 Task: Write the post"Continue to study and learn new skills".
Action: Mouse moved to (422, 108)
Screenshot: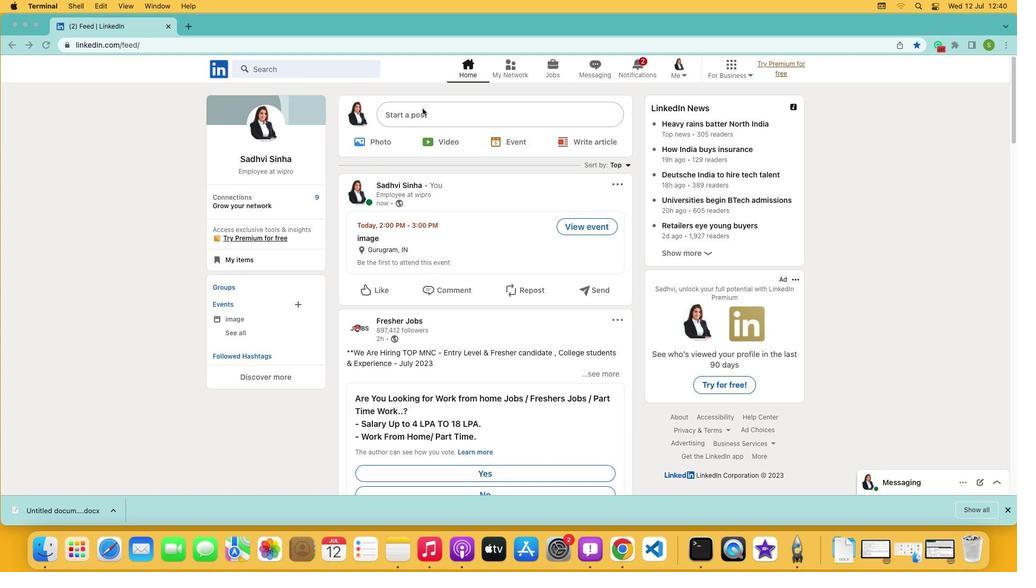 
Action: Mouse pressed left at (422, 108)
Screenshot: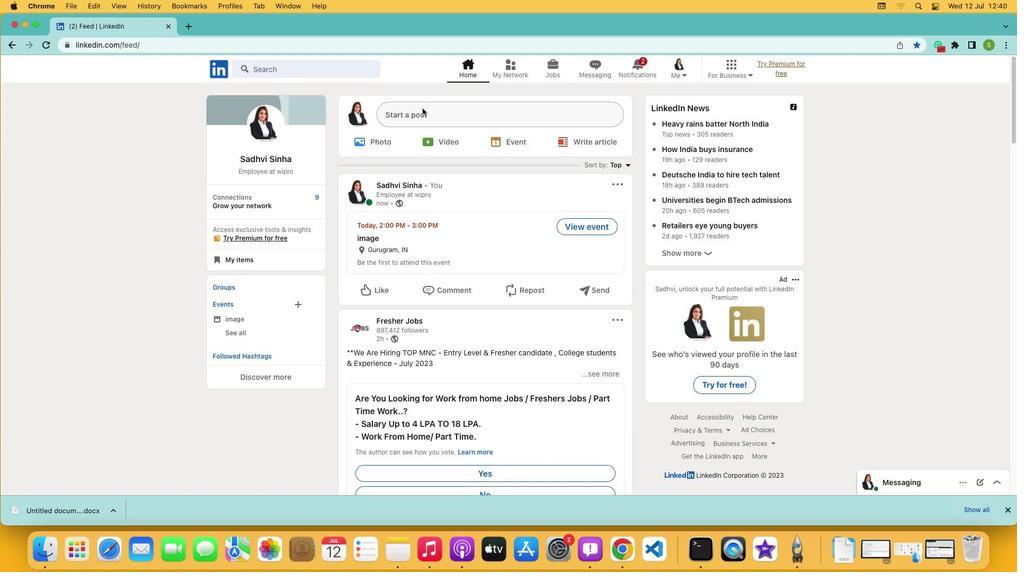 
Action: Mouse pressed left at (422, 108)
Screenshot: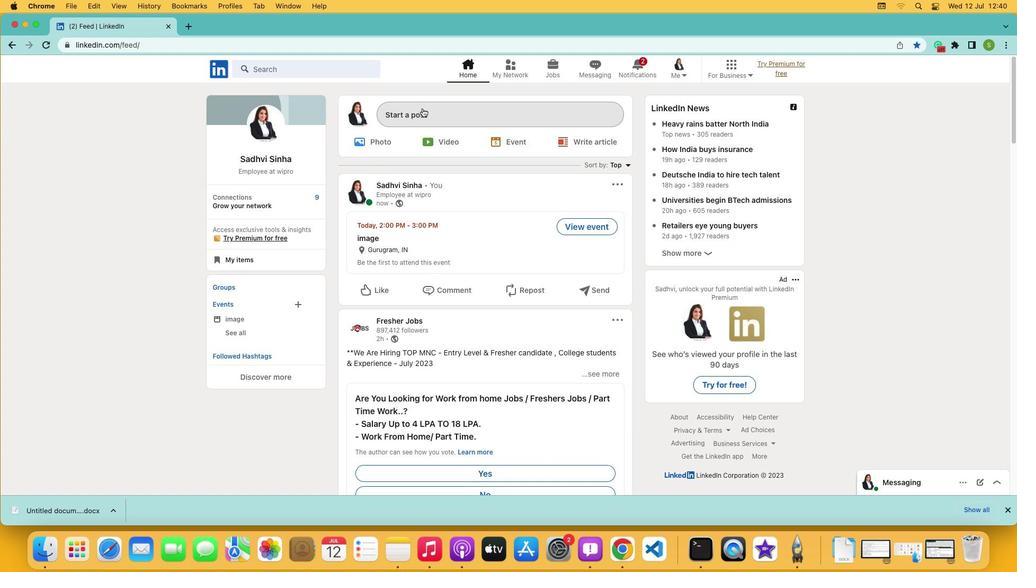 
Action: Mouse moved to (413, 317)
Screenshot: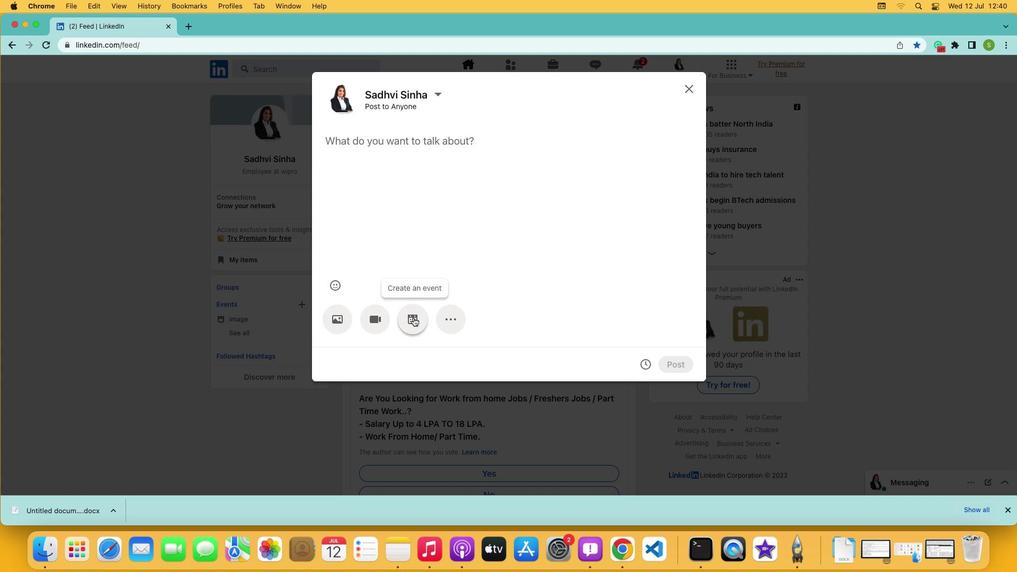 
Action: Mouse pressed left at (413, 317)
Screenshot: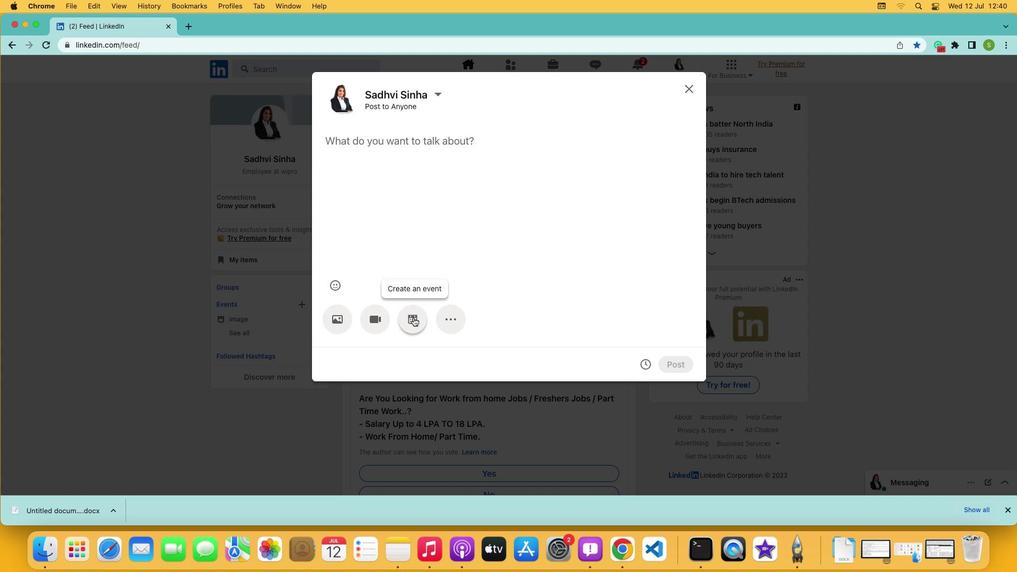 
Action: Mouse moved to (419, 363)
Screenshot: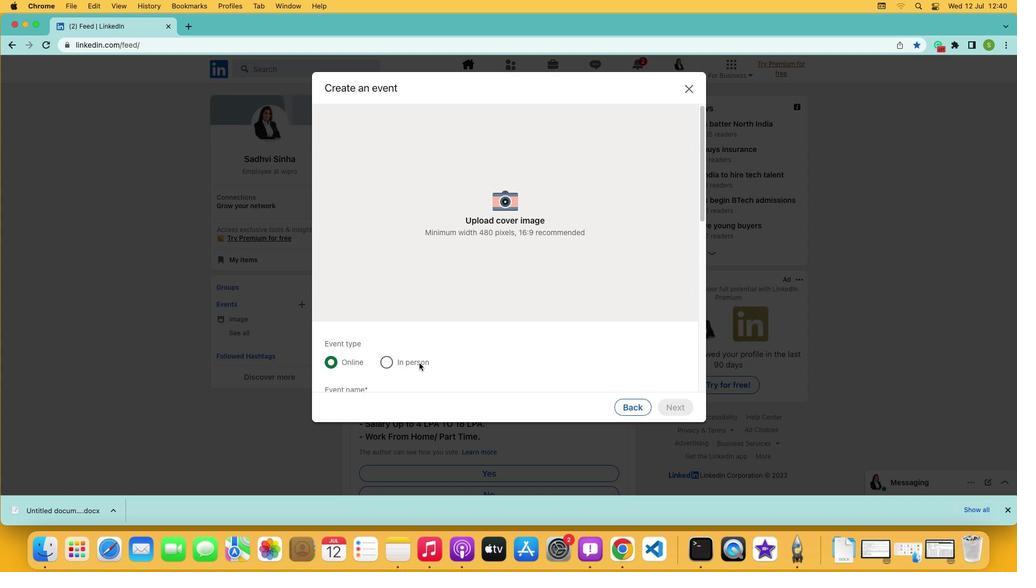 
Action: Mouse scrolled (419, 363) with delta (0, 0)
Screenshot: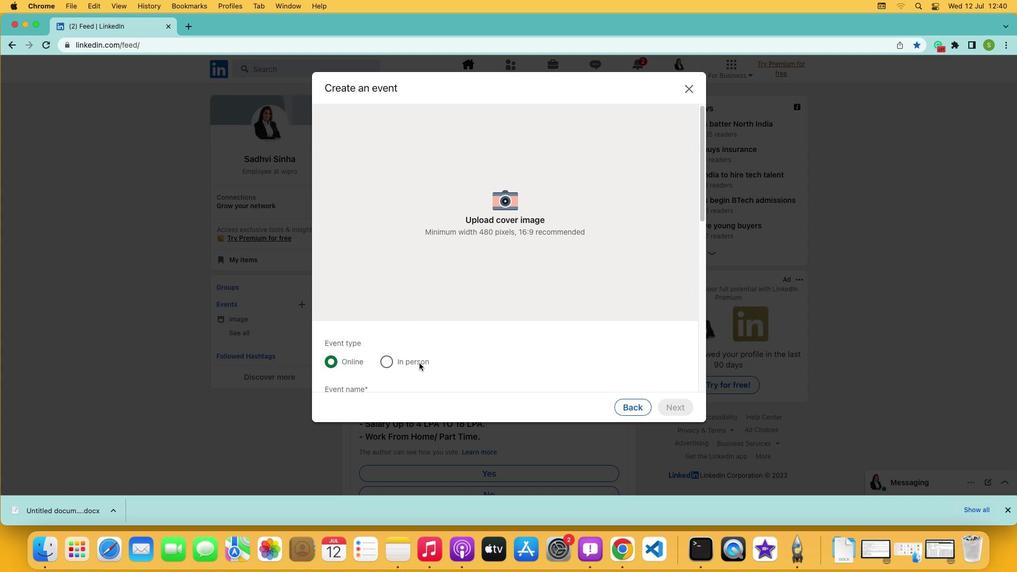
Action: Mouse scrolled (419, 363) with delta (0, 0)
Screenshot: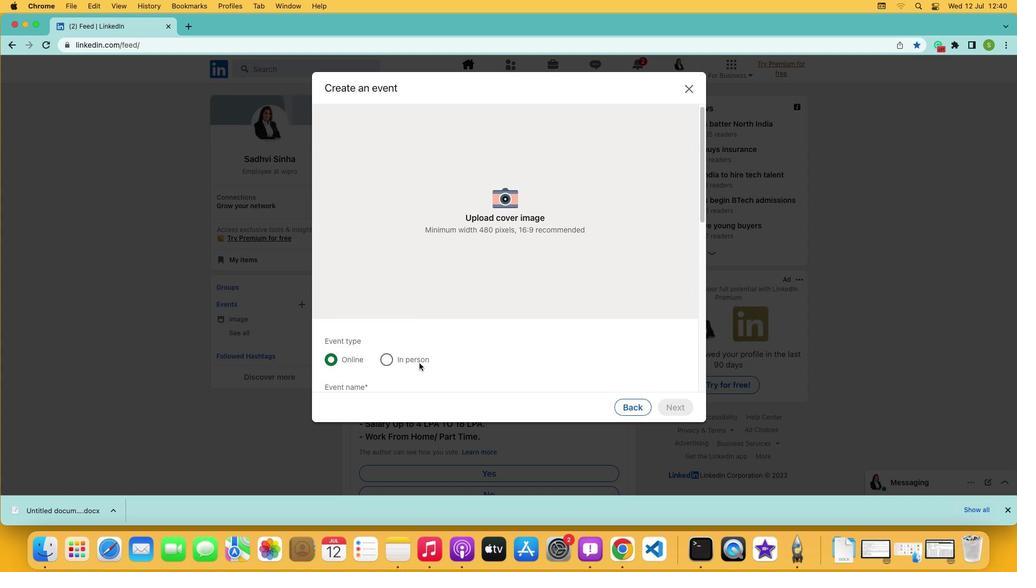 
Action: Mouse scrolled (419, 363) with delta (0, 0)
Screenshot: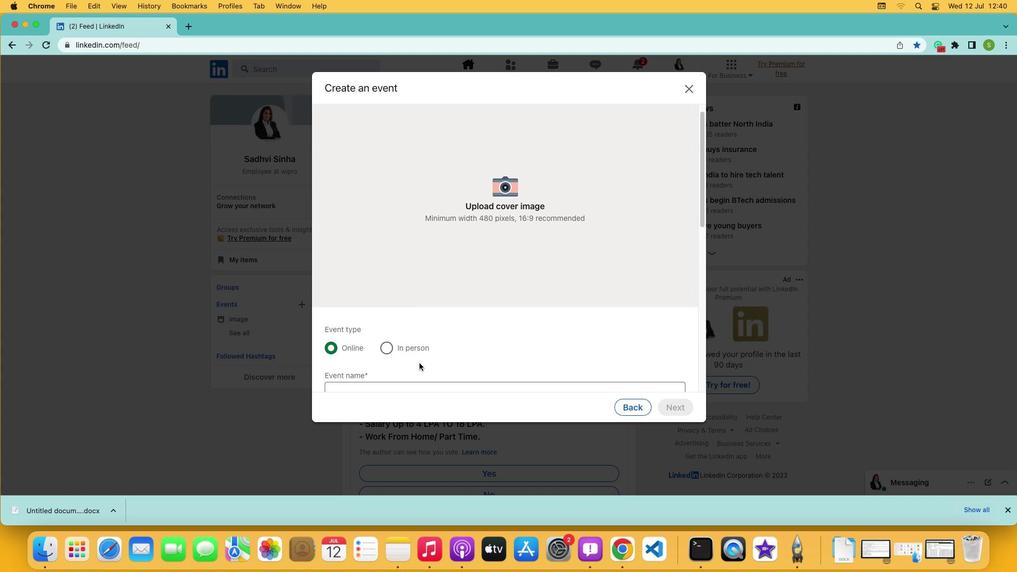 
Action: Mouse moved to (419, 367)
Screenshot: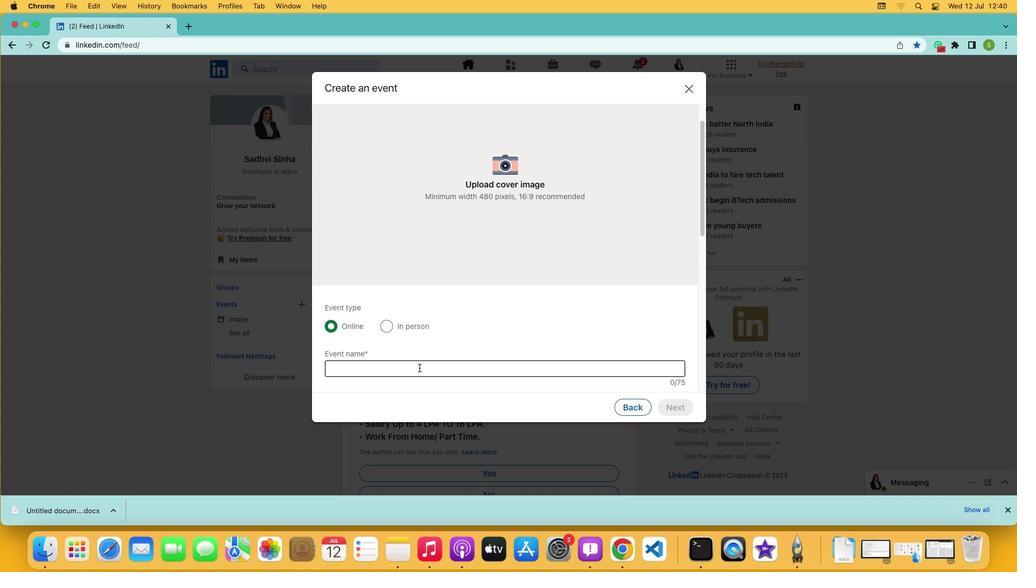 
Action: Mouse pressed left at (419, 367)
Screenshot: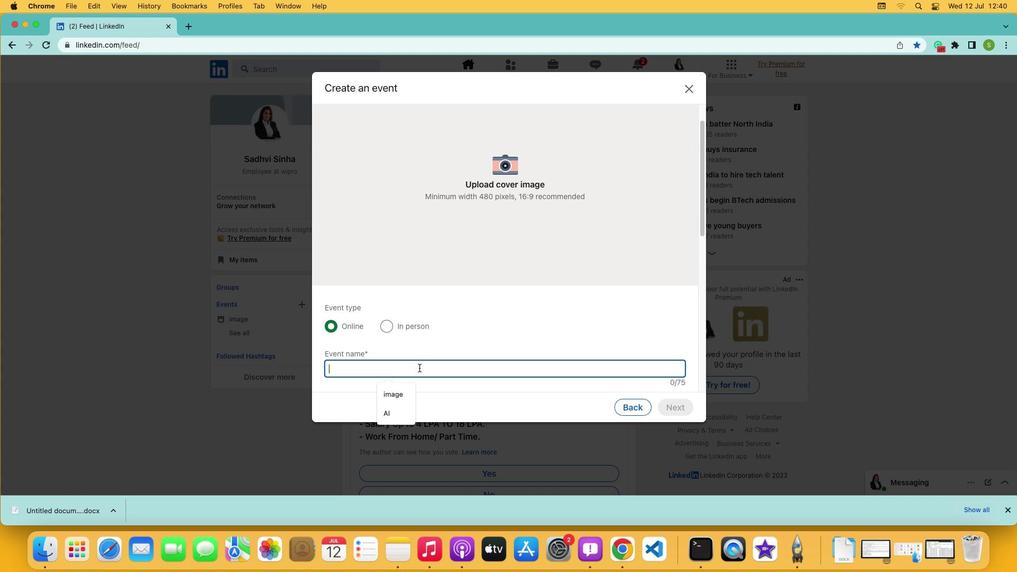 
Action: Mouse moved to (399, 395)
Screenshot: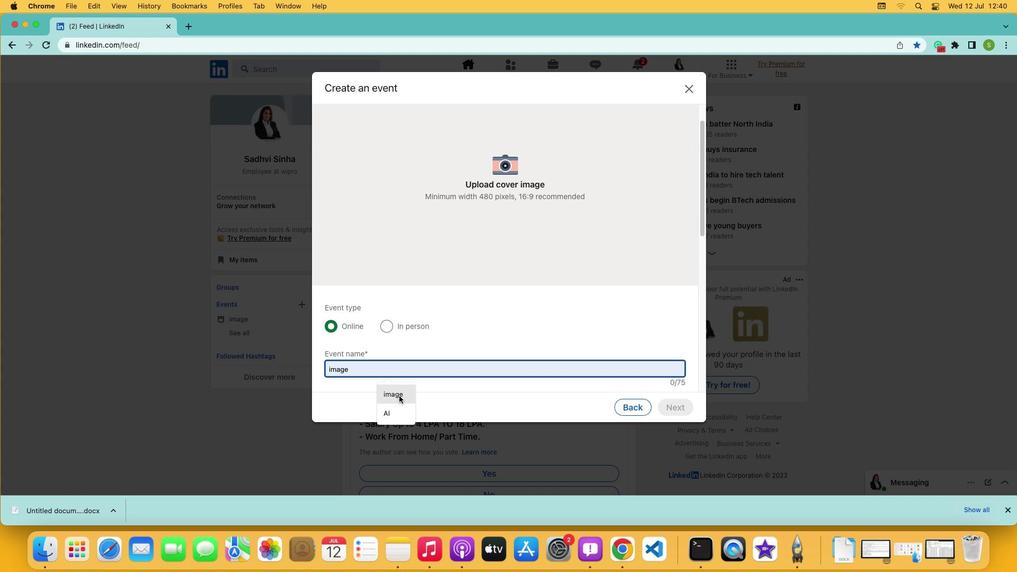 
Action: Mouse pressed left at (399, 395)
Screenshot: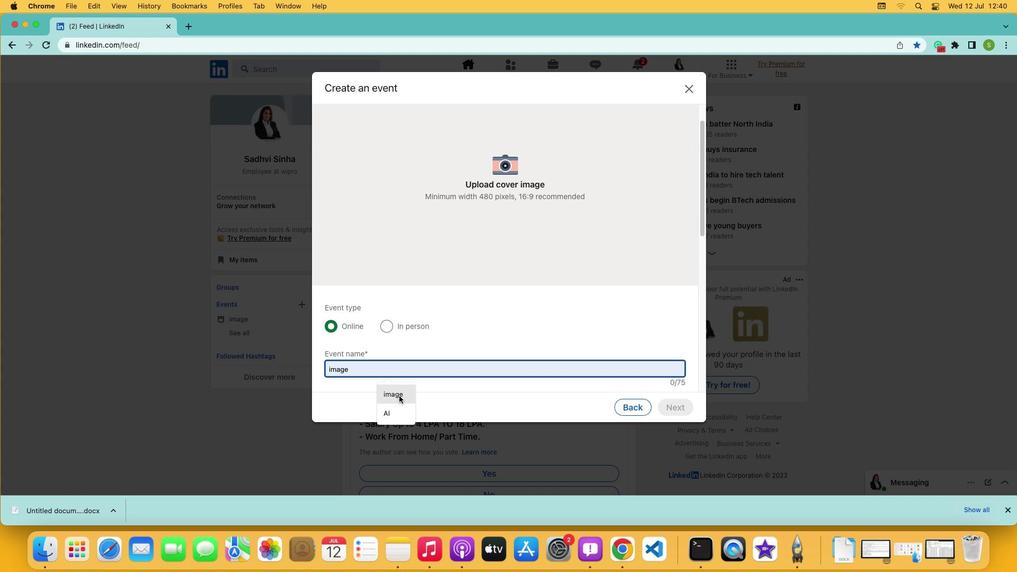 
Action: Mouse moved to (673, 411)
Screenshot: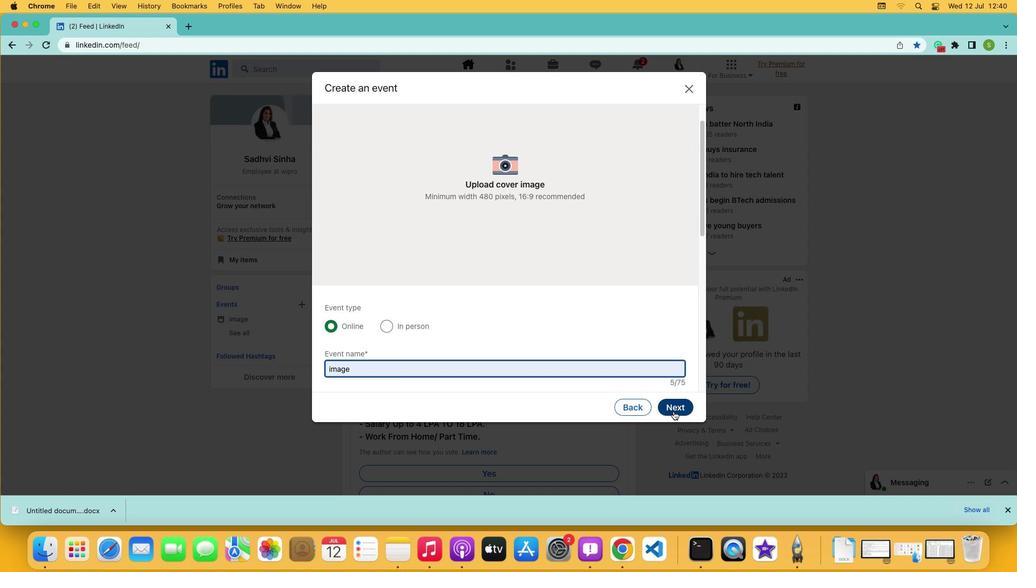 
Action: Mouse pressed left at (673, 411)
Screenshot: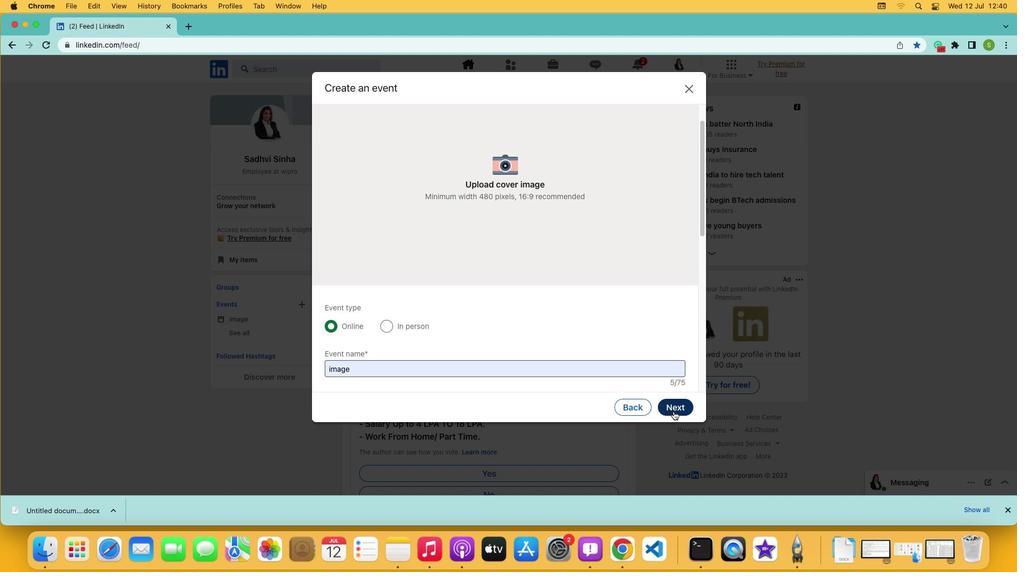 
Action: Mouse moved to (405, 142)
Screenshot: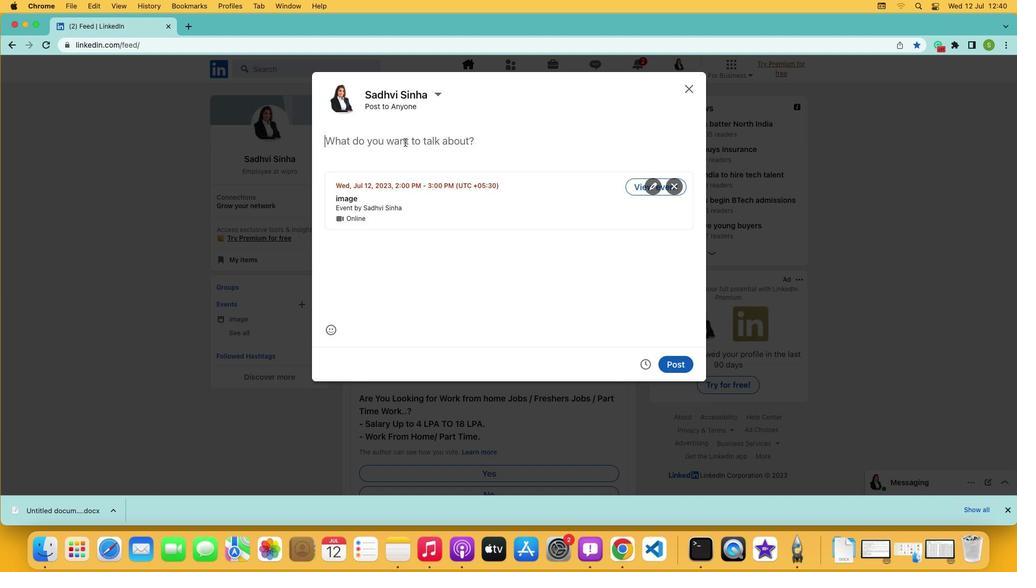 
Action: Mouse pressed left at (405, 142)
Screenshot: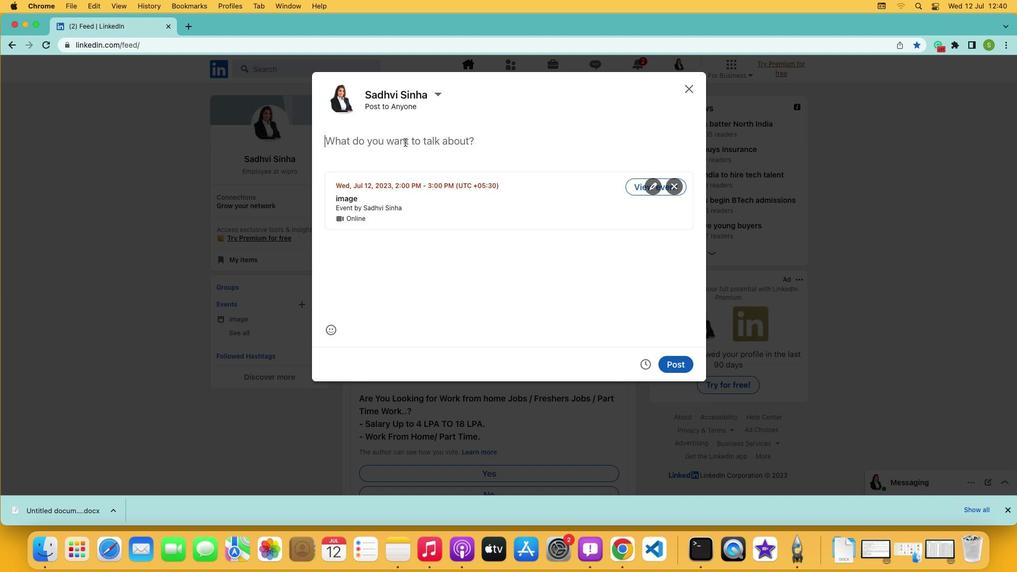 
Action: Mouse moved to (401, 143)
Screenshot: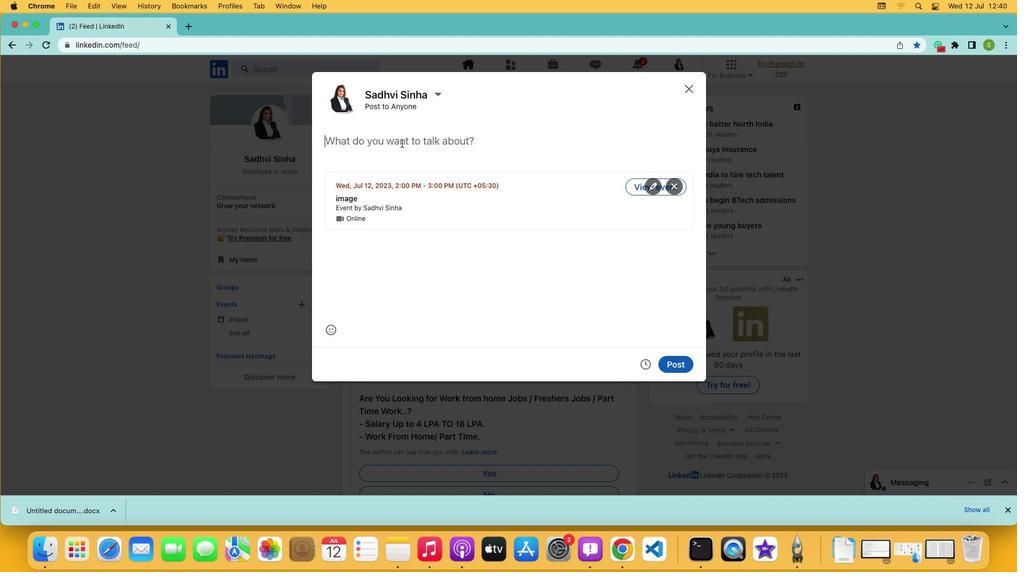 
Action: Key pressed Key.shift'C''o''n''t''i''n''u''e'Key.space't''o'Key.space's''t''u''d''y'Key.space'a''n''d'Key.space'l''e''a''r''n'Key.space'n''e''w'Key.space's''k''i''l''l'
Screenshot: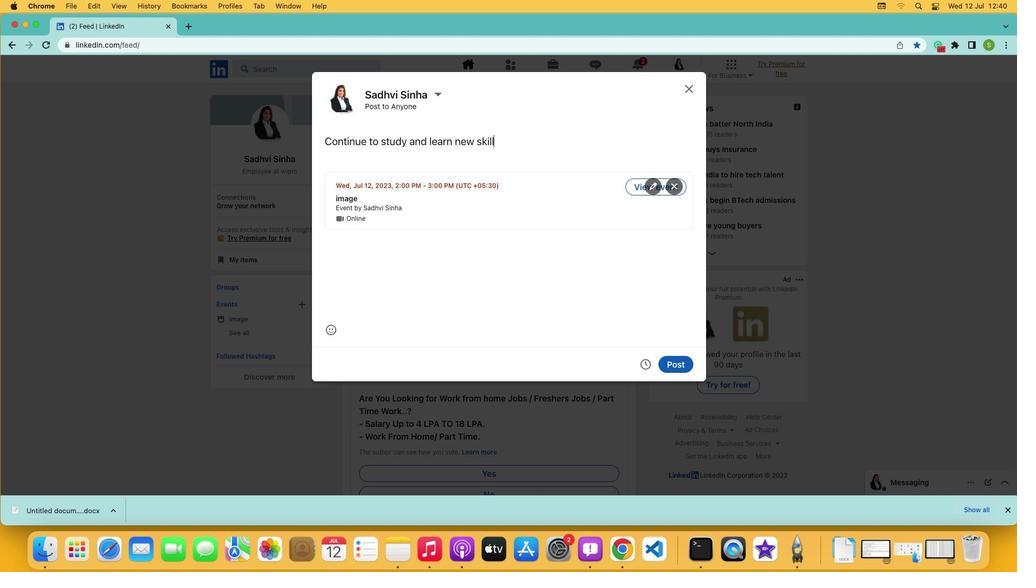 
